 Task: Create List Sales Training in Board IT Infrastructure Management to Workspace Career Coaching. Create List Sales Strategy in Board Diversity and Inclusion Metrics Analysis to Workspace Career Coaching. Create List Sales Funnel in Board Content Marketing Interactive Content Strategy and Execution to Workspace Career Coaching
Action: Mouse moved to (53, 306)
Screenshot: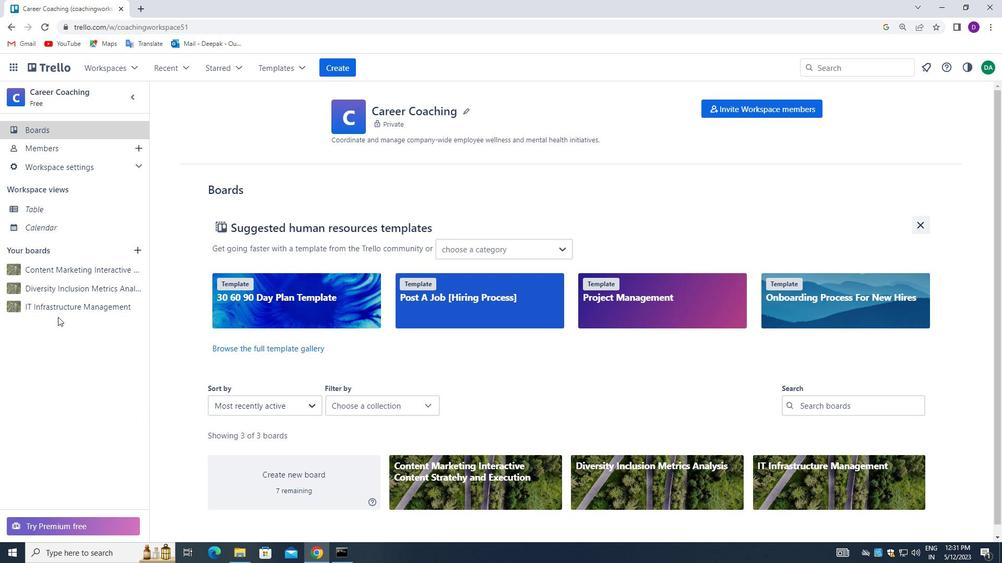 
Action: Mouse pressed left at (53, 306)
Screenshot: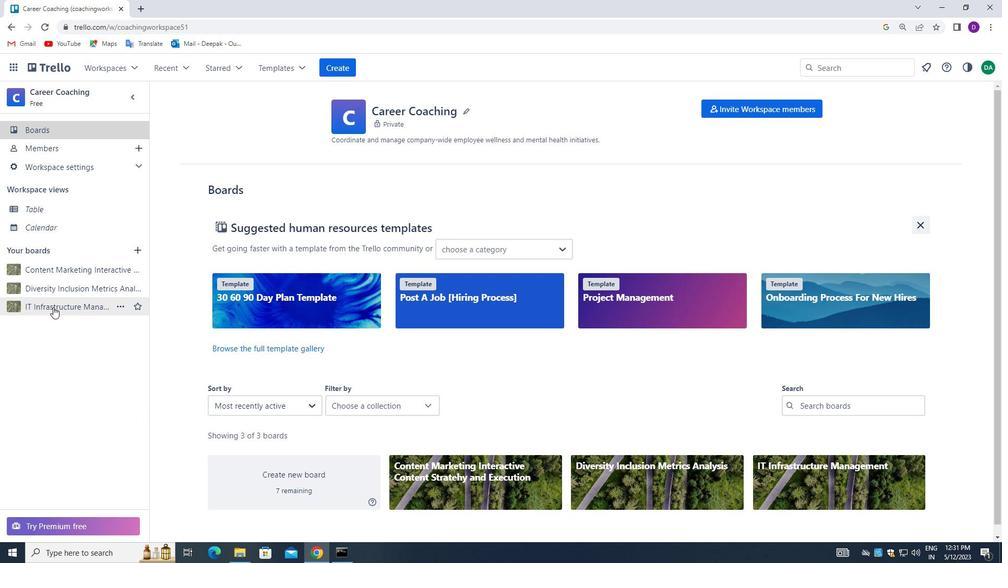 
Action: Mouse moved to (364, 130)
Screenshot: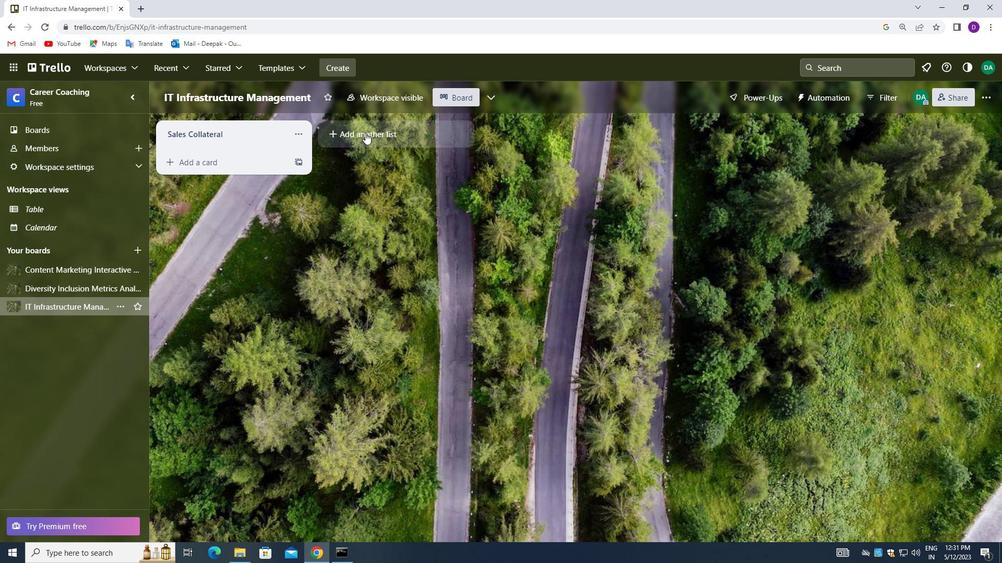 
Action: Mouse pressed left at (364, 130)
Screenshot: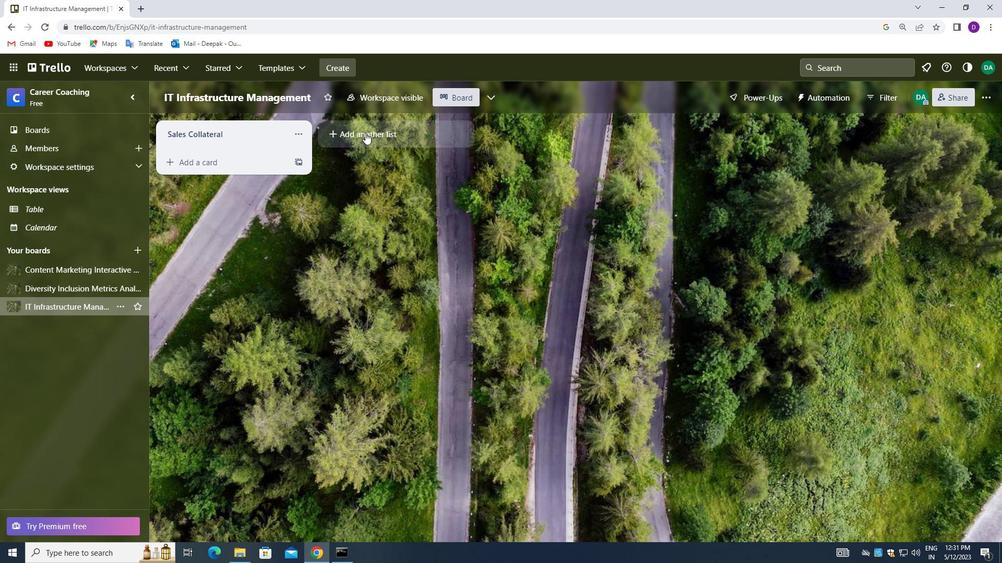 
Action: Mouse moved to (361, 131)
Screenshot: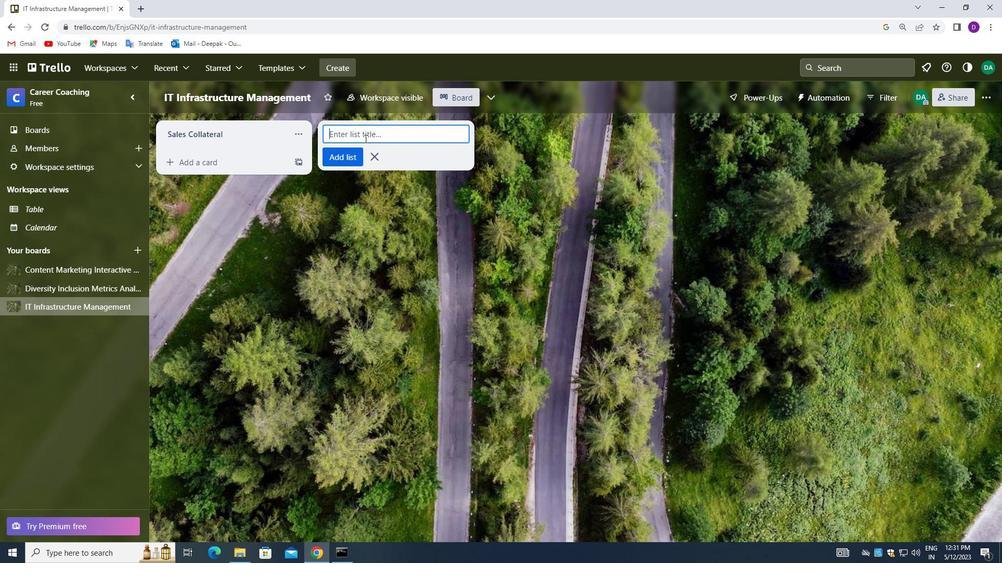 
Action: Mouse pressed left at (361, 131)
Screenshot: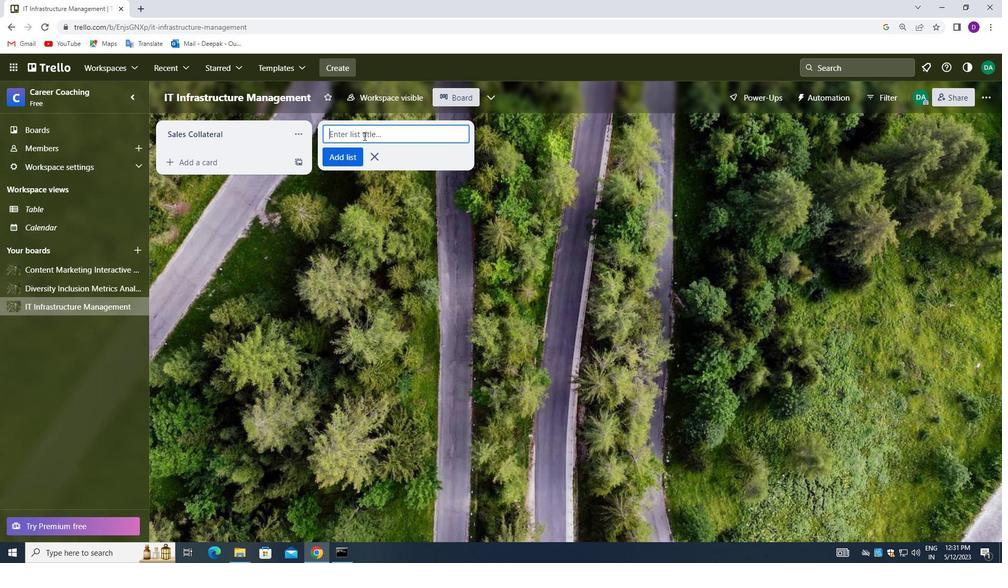 
Action: Mouse moved to (329, 234)
Screenshot: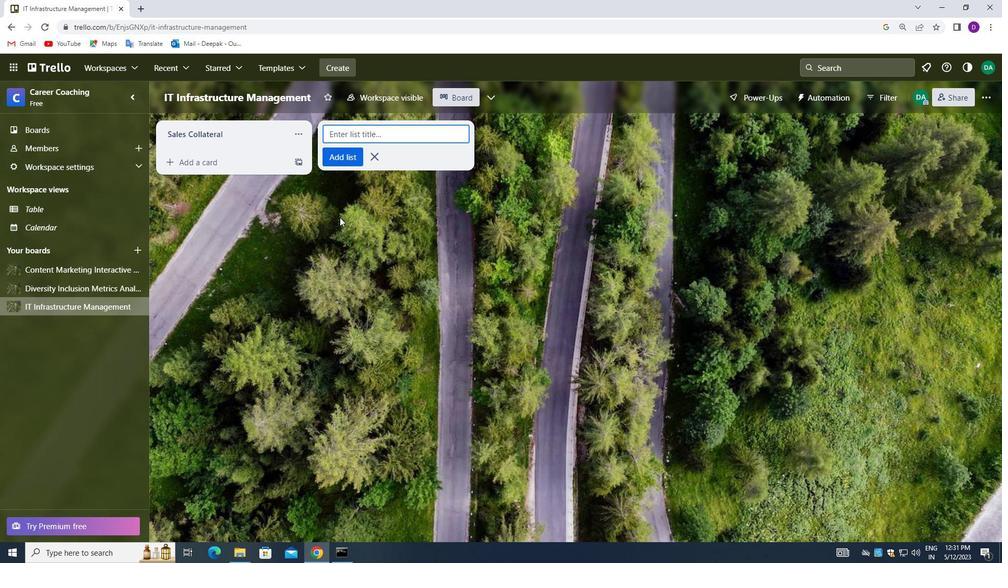 
Action: Key pressed <Key.shift_r>sales<Key.space><Key.shift_r>Training
Screenshot: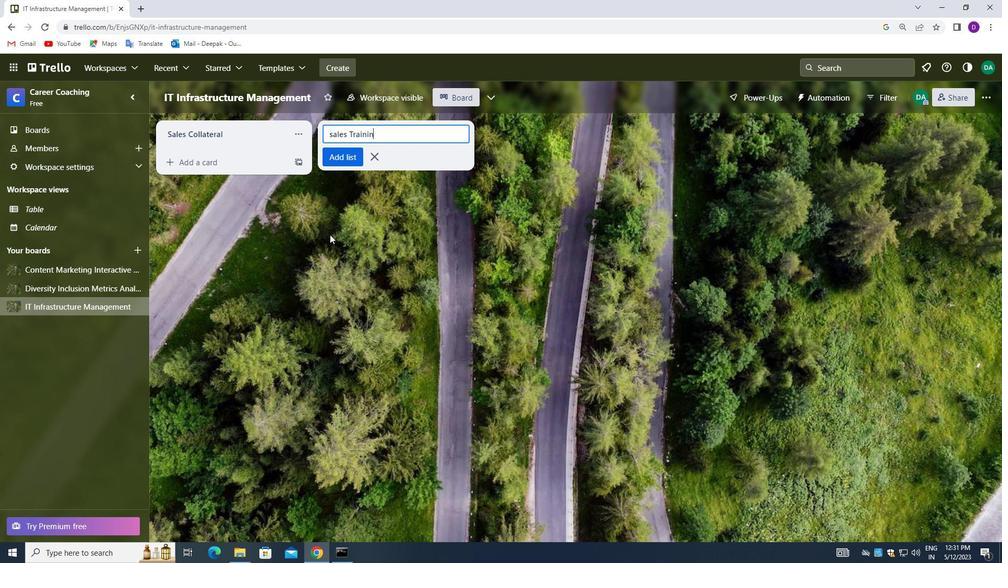 
Action: Mouse moved to (334, 134)
Screenshot: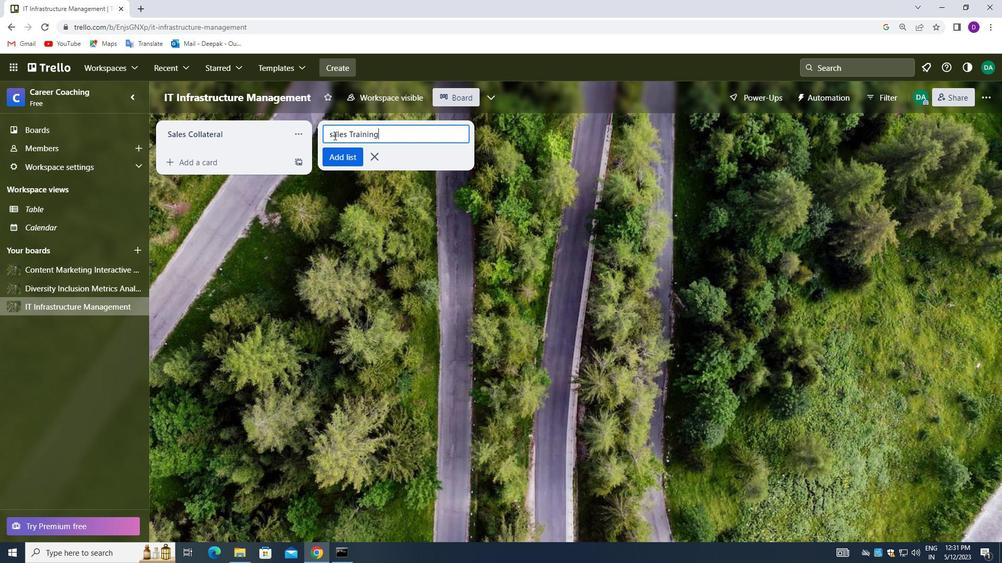 
Action: Mouse pressed left at (334, 134)
Screenshot: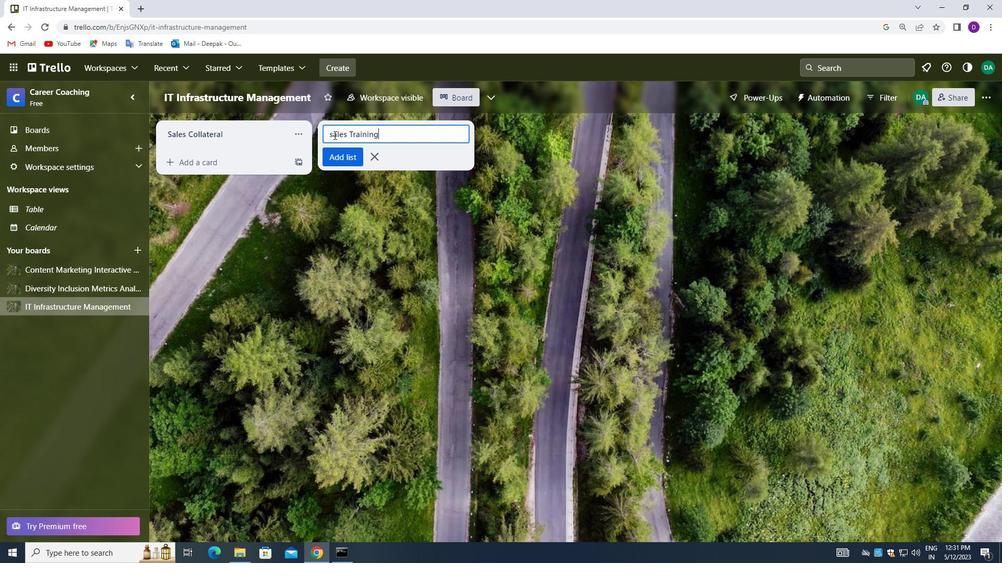 
Action: Mouse moved to (334, 136)
Screenshot: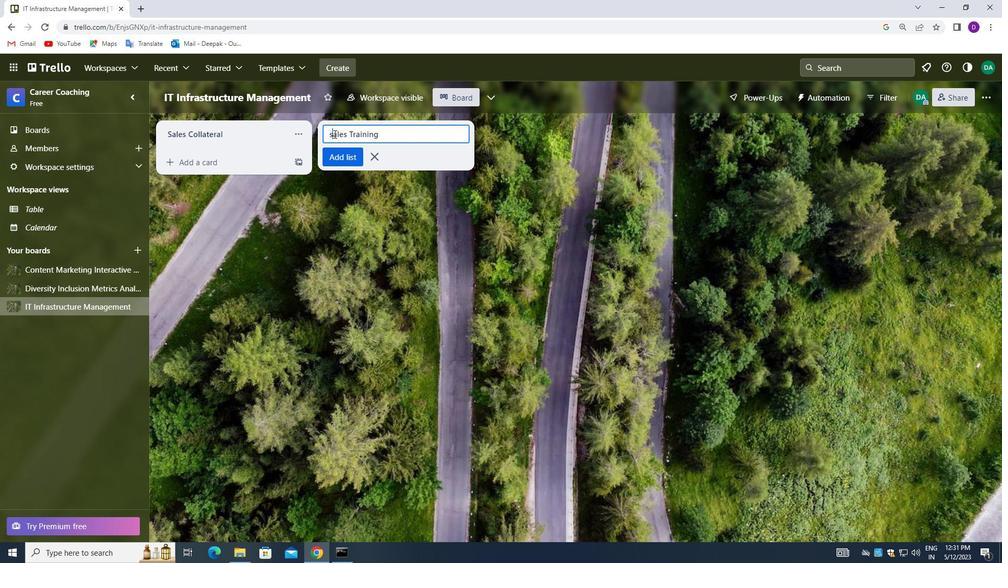 
Action: Key pressed <Key.backspace><Key.shift_r>S
Screenshot: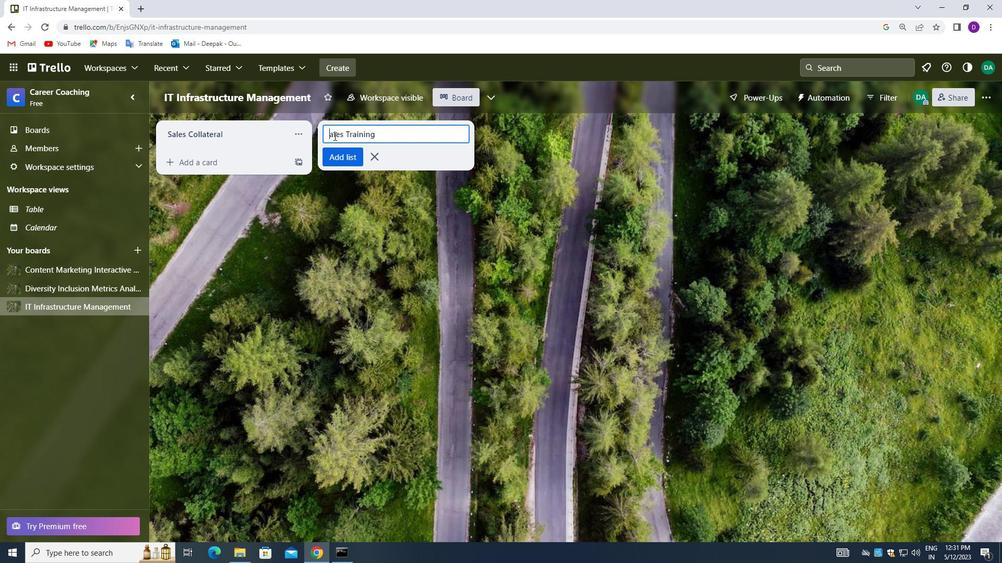 
Action: Mouse moved to (334, 153)
Screenshot: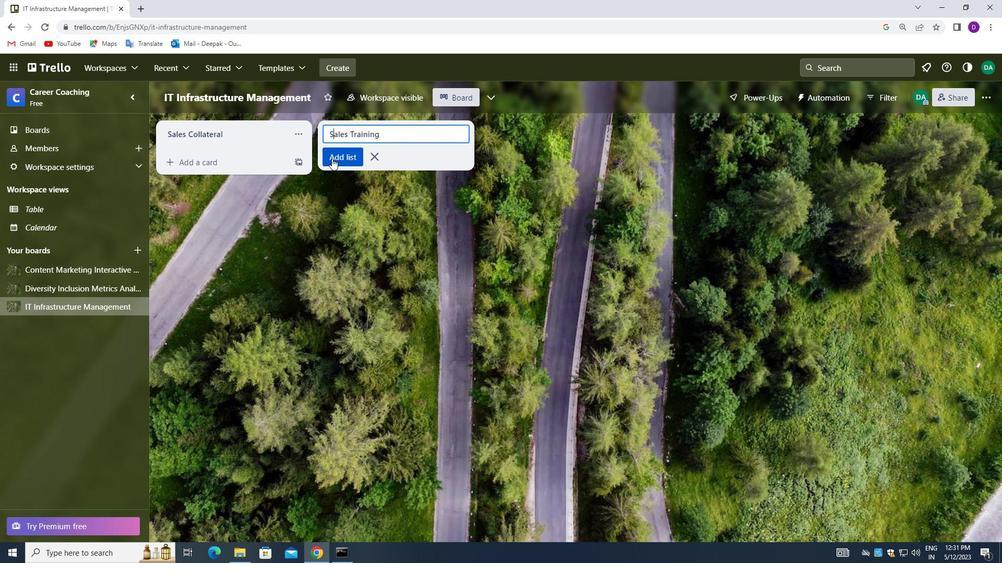 
Action: Mouse pressed left at (334, 153)
Screenshot: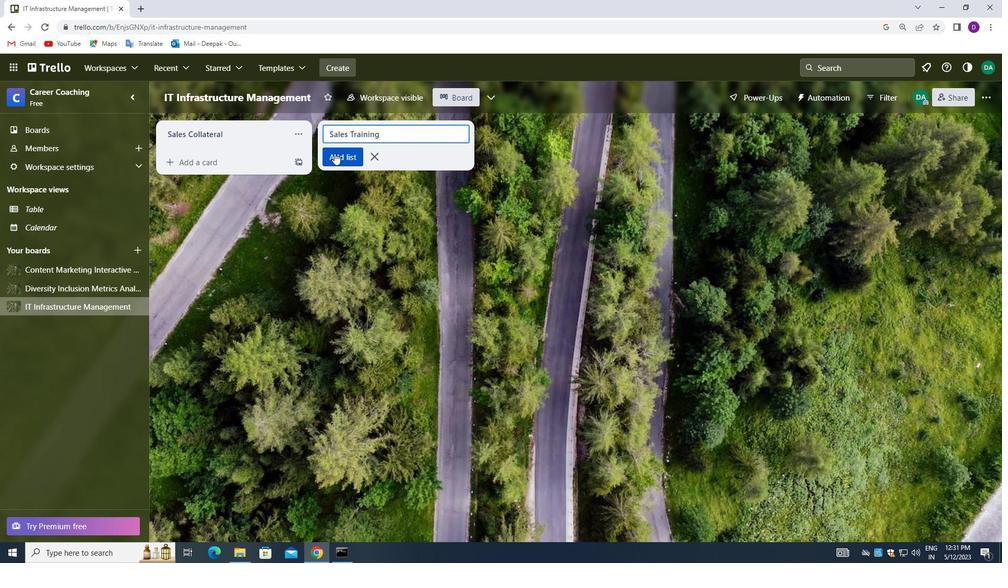 
Action: Mouse moved to (440, 273)
Screenshot: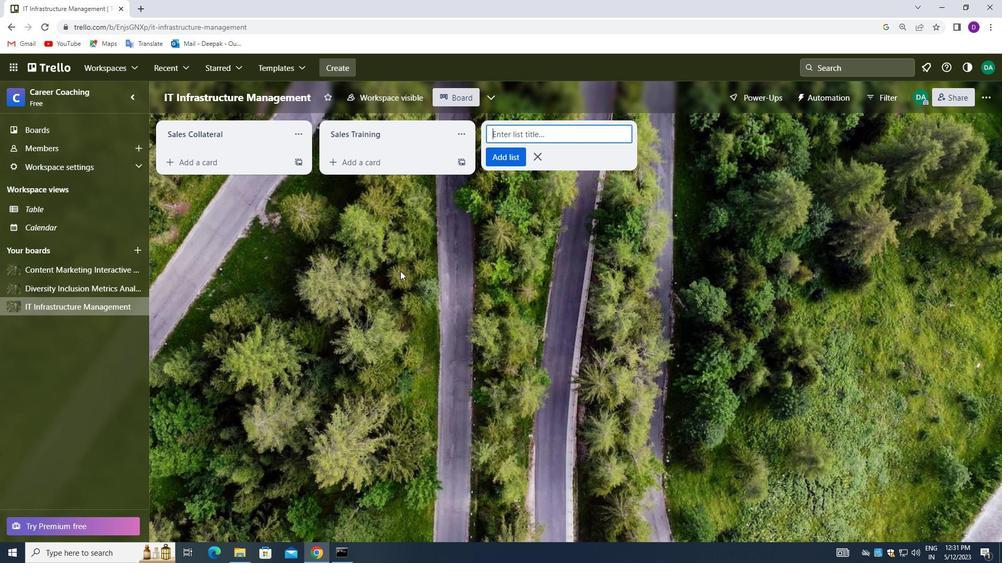 
Action: Mouse scrolled (440, 273) with delta (0, 0)
Screenshot: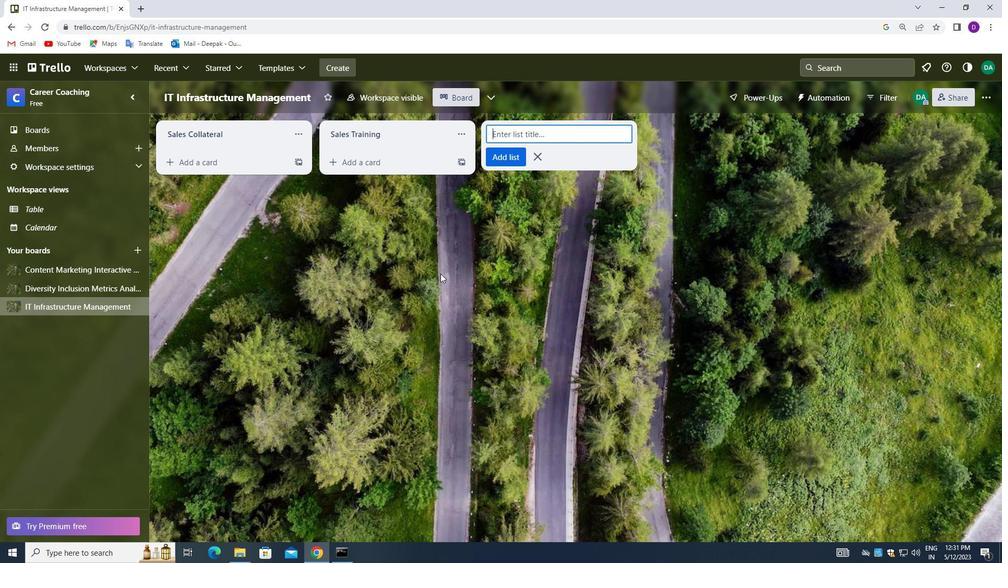 
Action: Mouse moved to (63, 290)
Screenshot: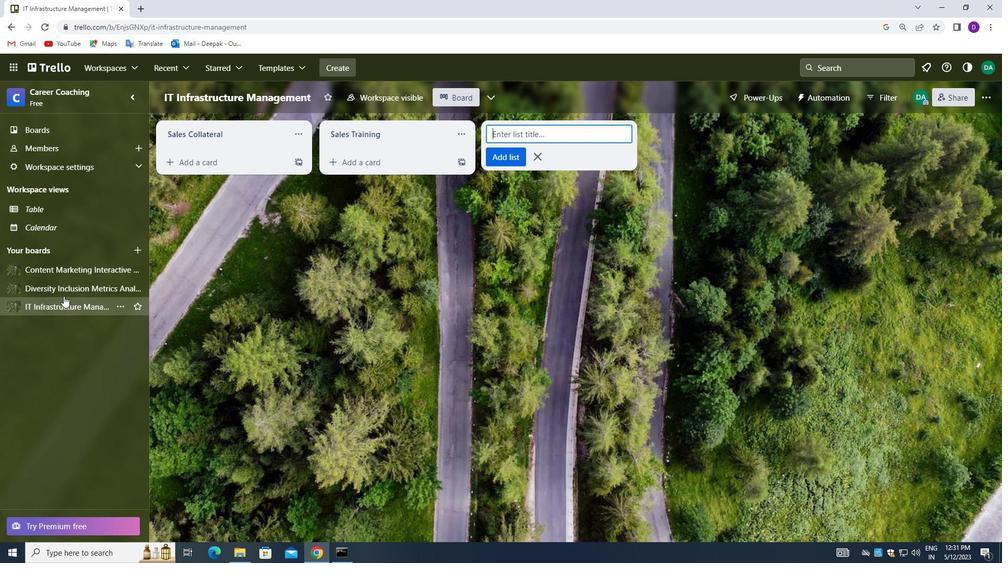 
Action: Mouse pressed left at (63, 290)
Screenshot: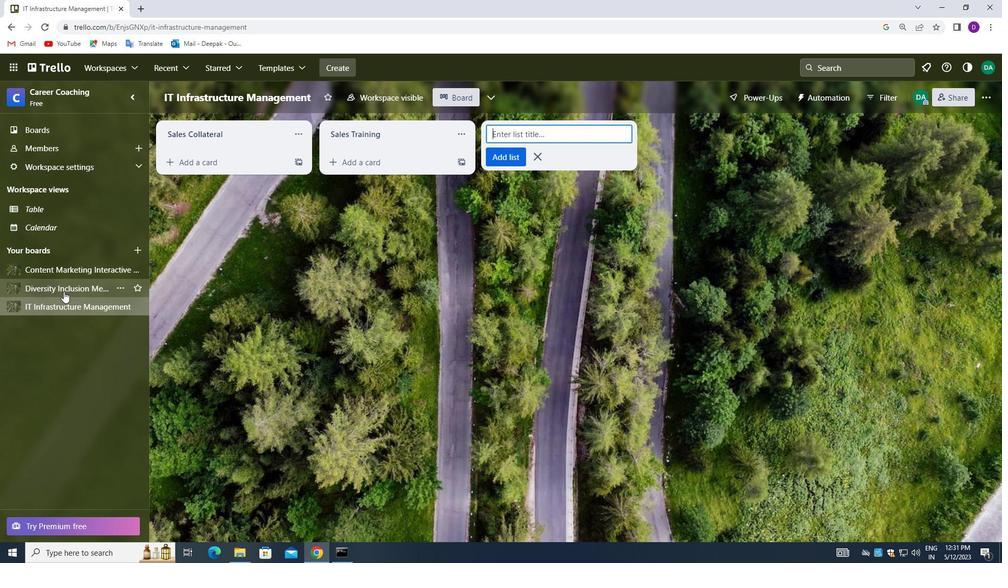 
Action: Mouse moved to (364, 134)
Screenshot: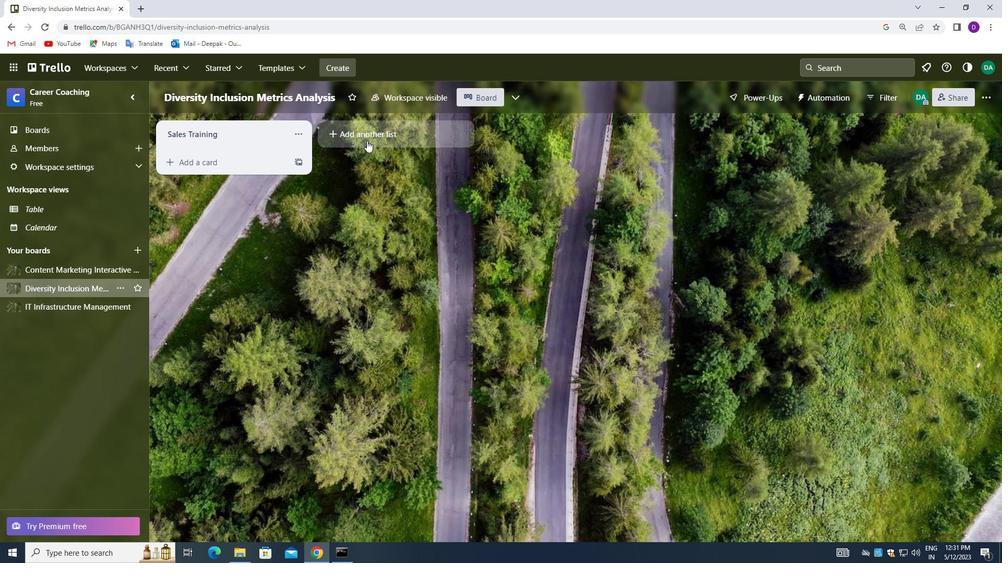 
Action: Mouse pressed left at (364, 134)
Screenshot: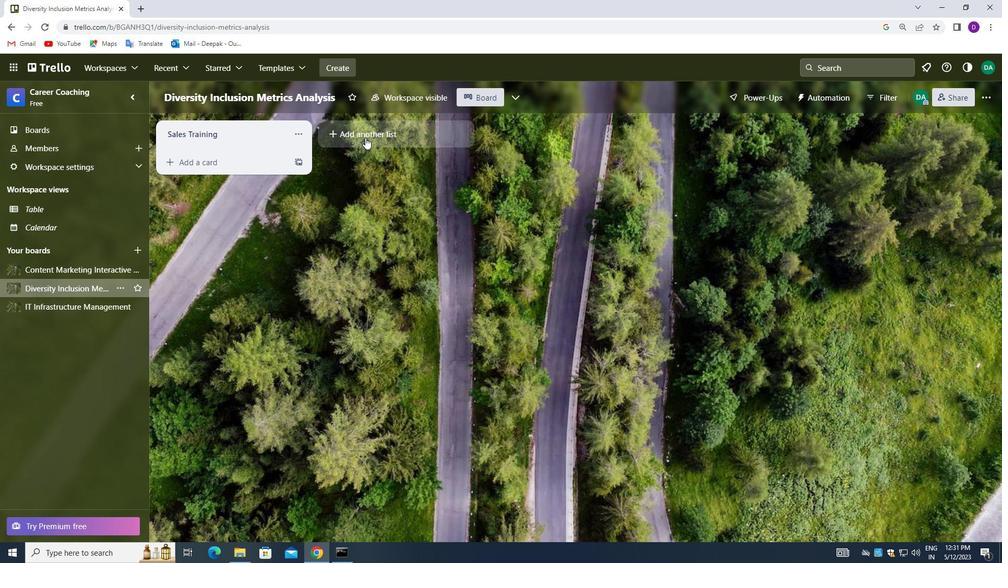 
Action: Mouse moved to (363, 132)
Screenshot: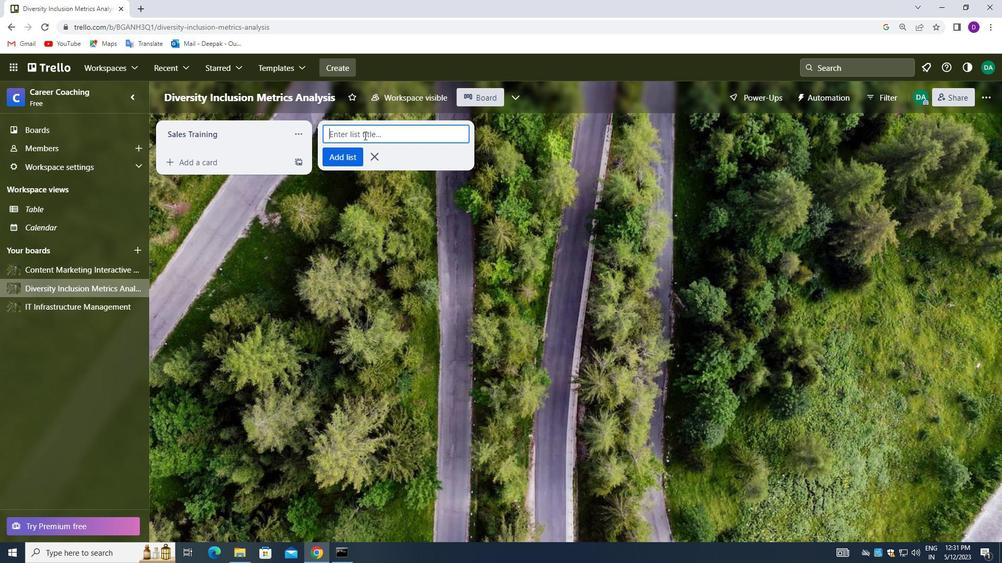 
Action: Mouse pressed left at (363, 132)
Screenshot: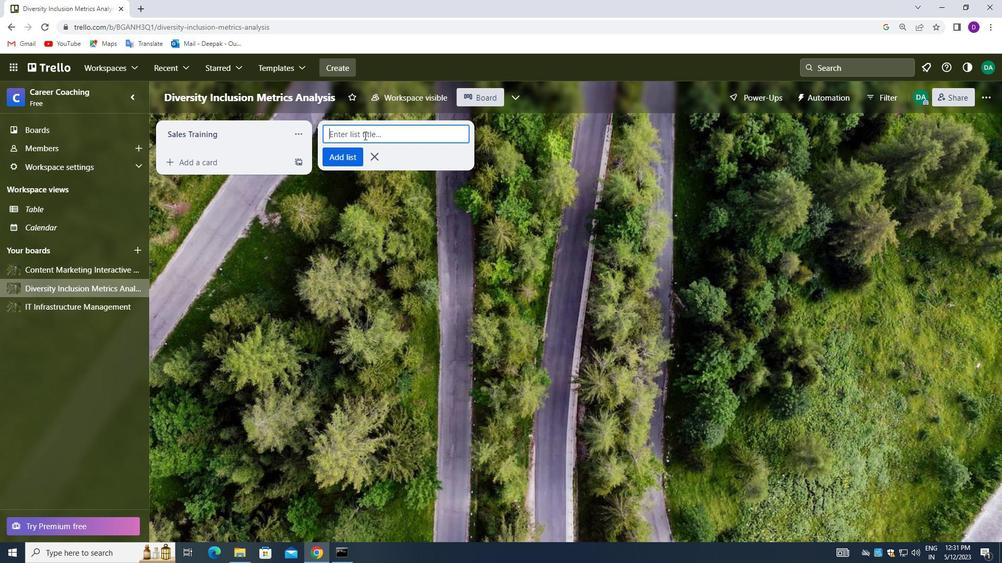 
Action: Mouse moved to (311, 297)
Screenshot: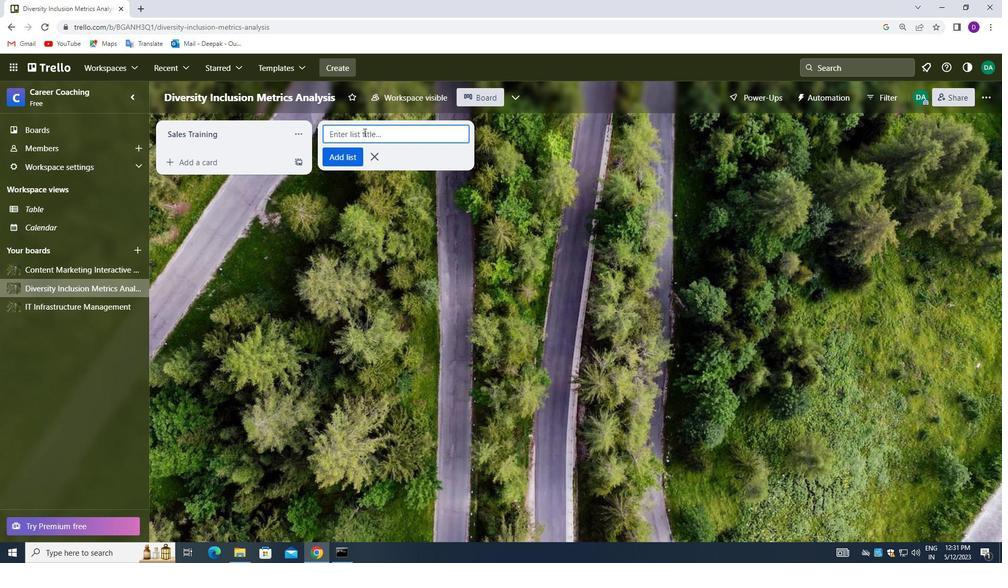 
Action: Key pressed <Key.shift_r>Sales<Key.space><Key.shift_r>Strategy
Screenshot: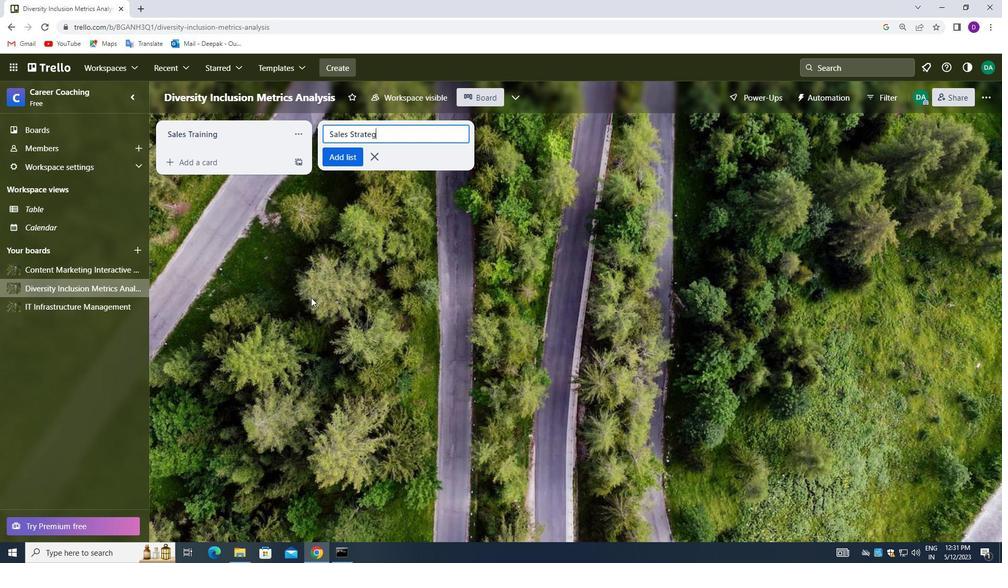 
Action: Mouse moved to (346, 157)
Screenshot: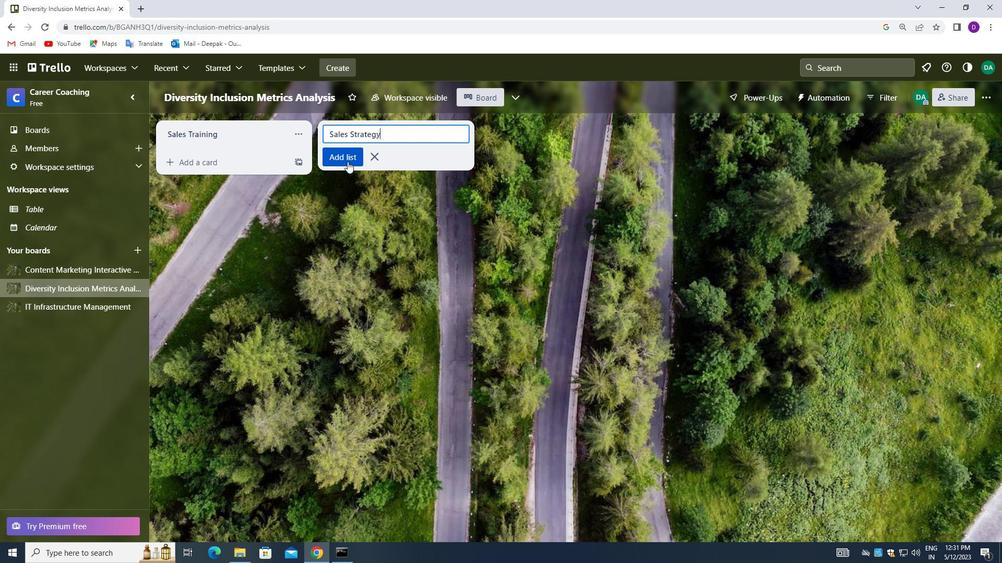 
Action: Mouse pressed left at (346, 157)
Screenshot: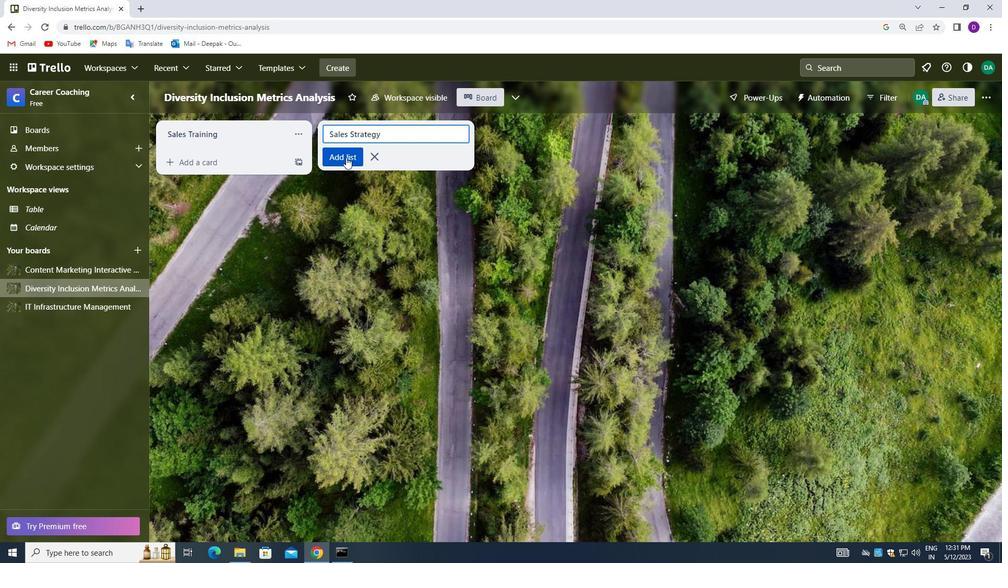 
Action: Mouse moved to (80, 270)
Screenshot: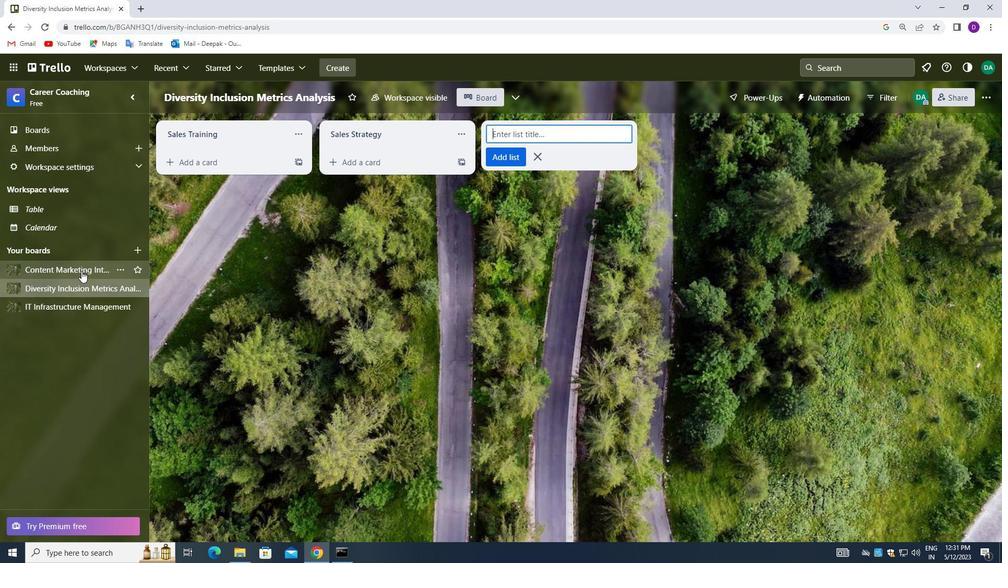 
Action: Mouse pressed left at (80, 270)
Screenshot: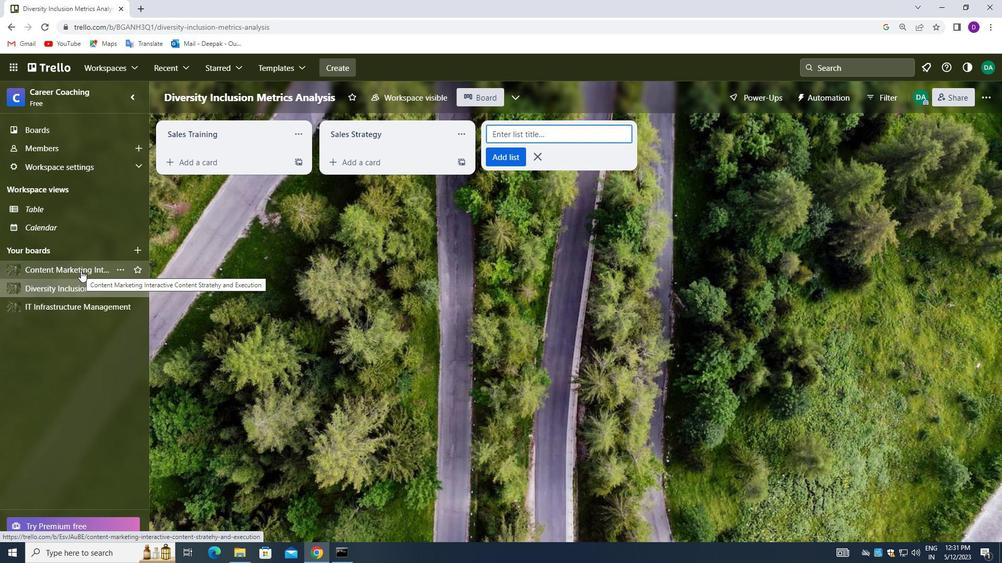 
Action: Mouse moved to (367, 134)
Screenshot: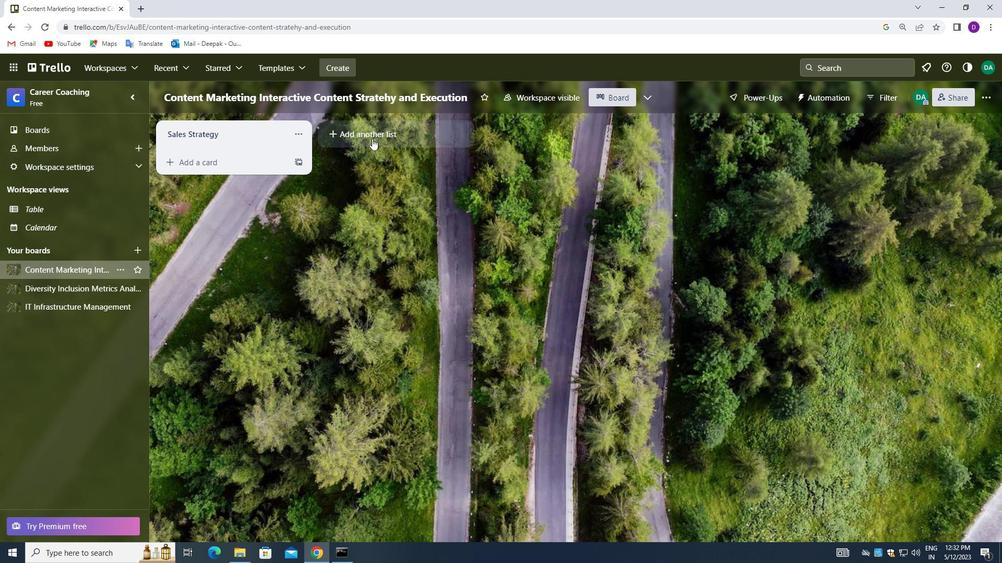 
Action: Mouse pressed left at (367, 134)
Screenshot: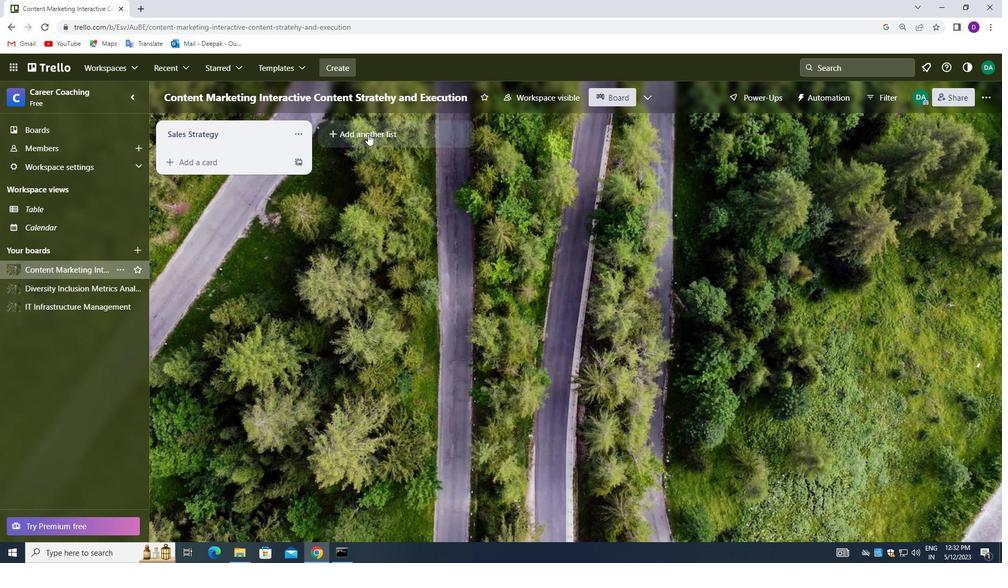
Action: Mouse moved to (367, 134)
Screenshot: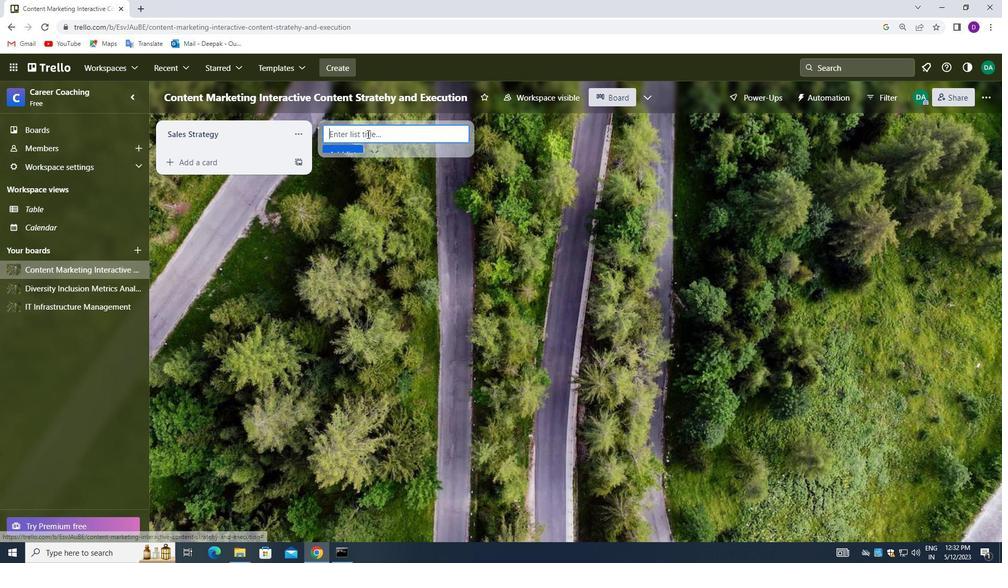 
Action: Mouse pressed left at (367, 134)
Screenshot: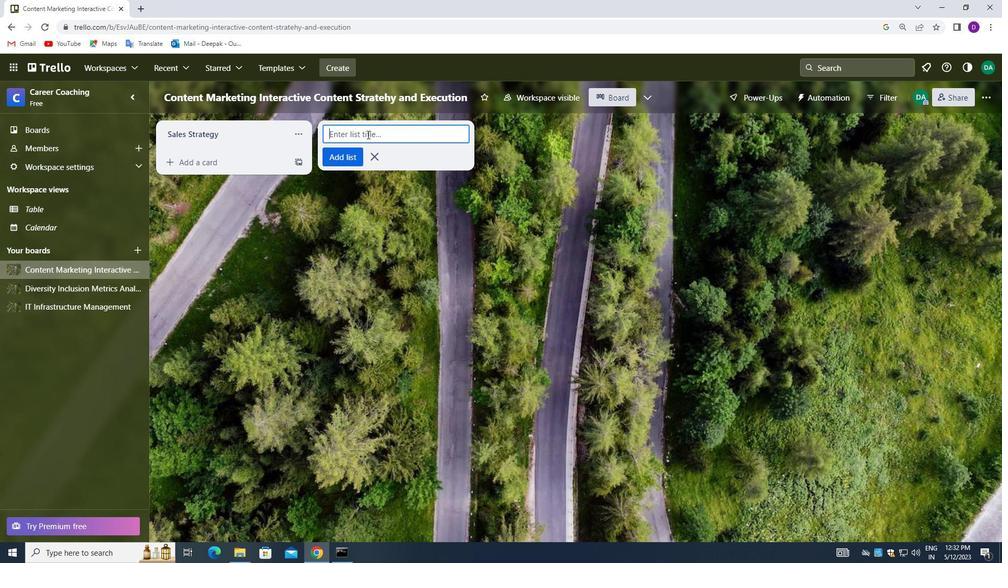 
Action: Mouse moved to (338, 302)
Screenshot: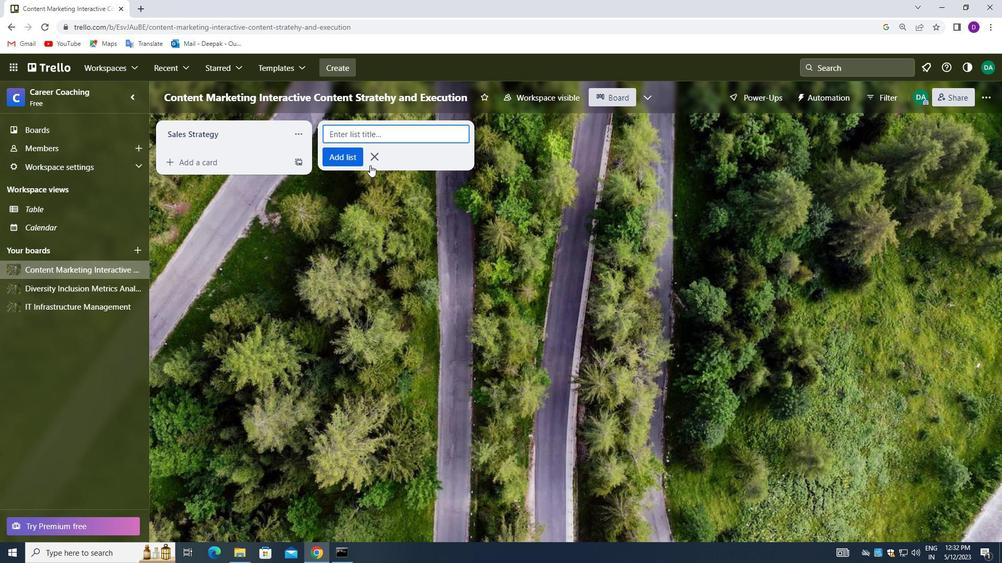 
Action: Key pressed <Key.shift_r>Sales<Key.space><Key.shift_r>Funnek<Key.backspace>l
Screenshot: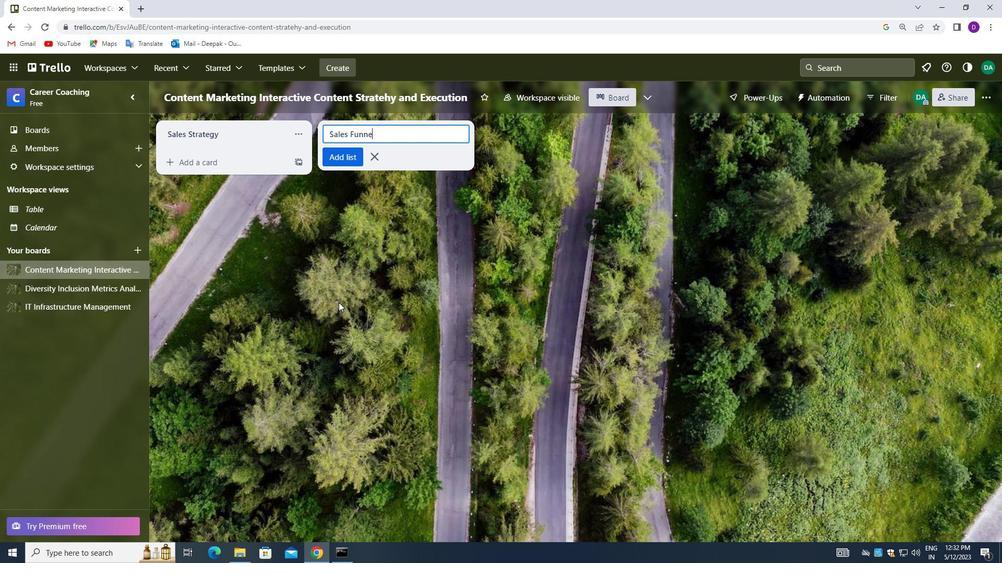 
Action: Mouse moved to (343, 159)
Screenshot: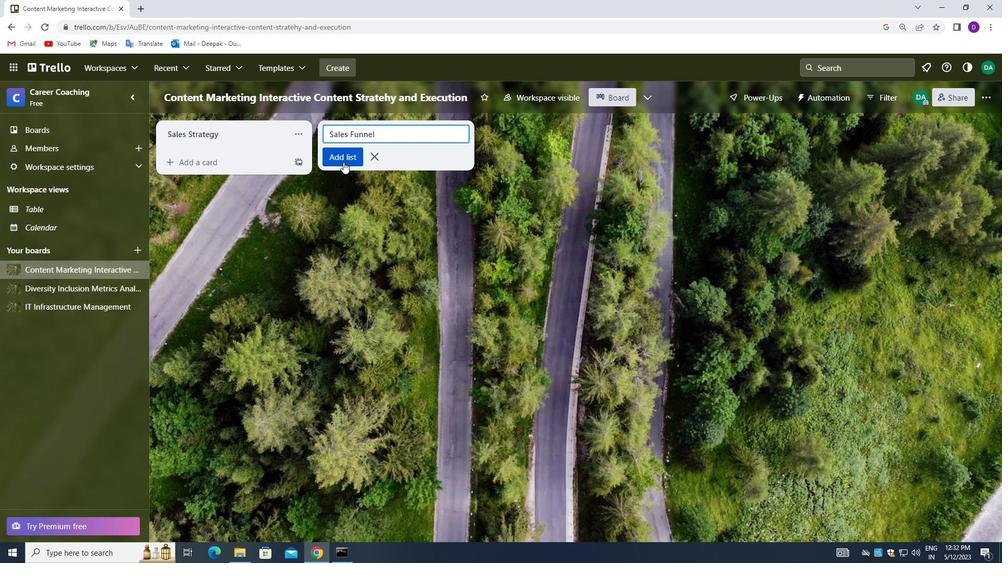
Action: Mouse pressed left at (343, 159)
Screenshot: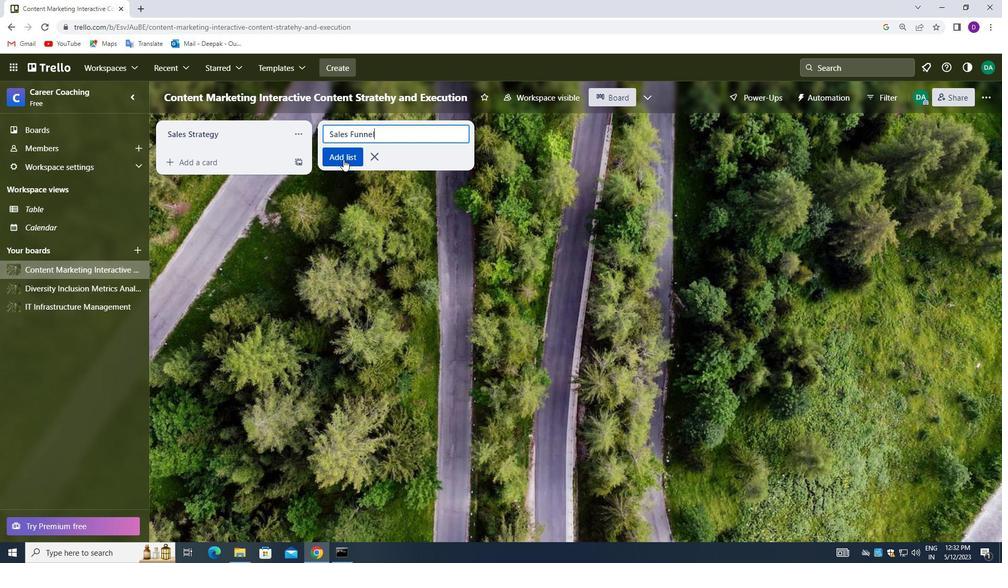 
Action: Mouse moved to (406, 269)
Screenshot: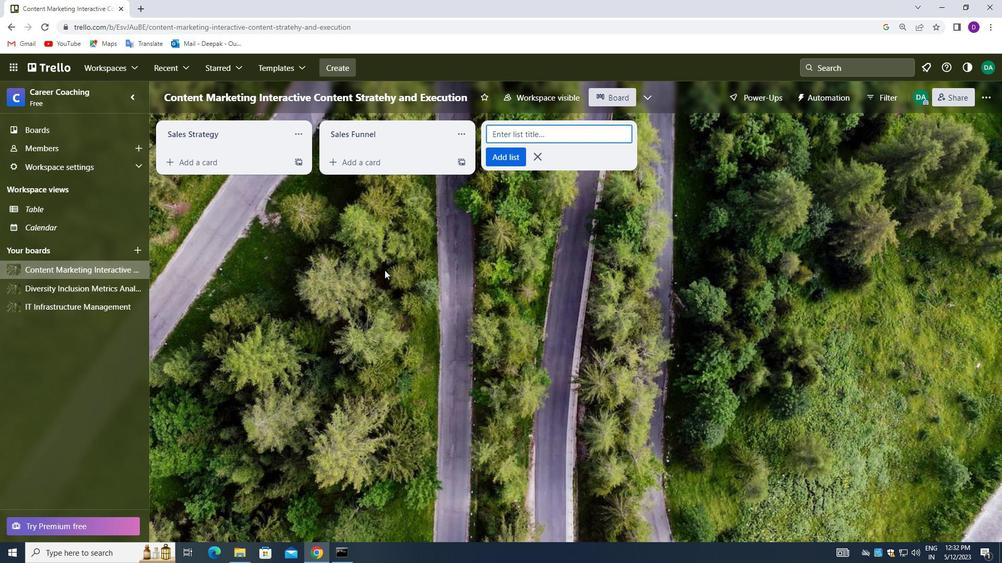 
Action: Mouse scrolled (406, 268) with delta (0, 0)
Screenshot: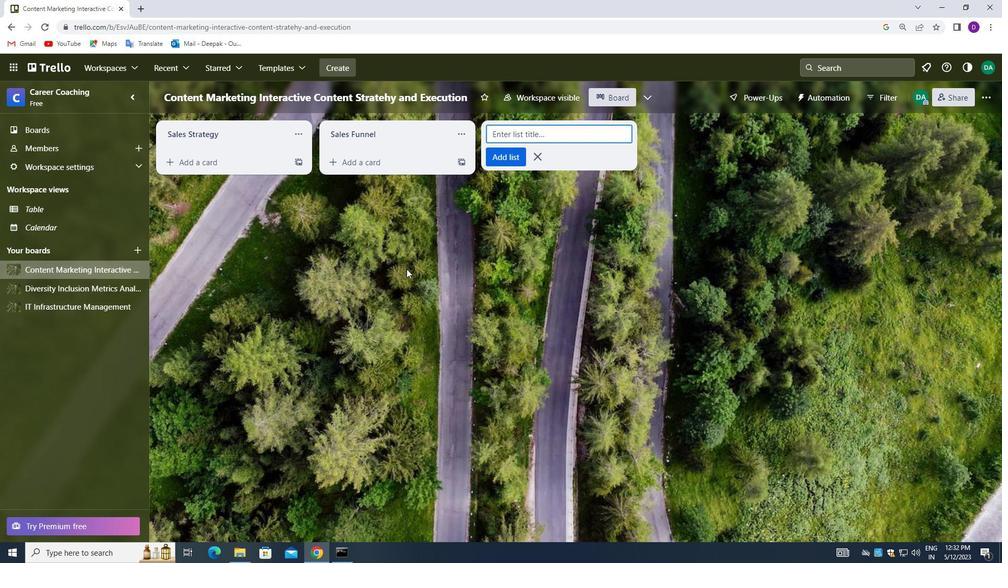 
Action: Mouse moved to (406, 269)
Screenshot: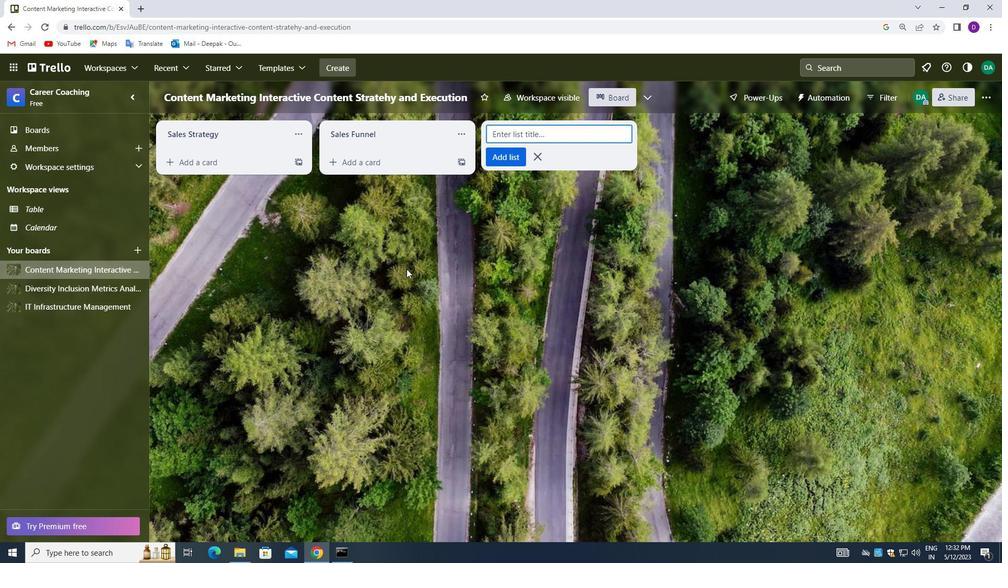 
Action: Mouse scrolled (406, 268) with delta (0, 0)
Screenshot: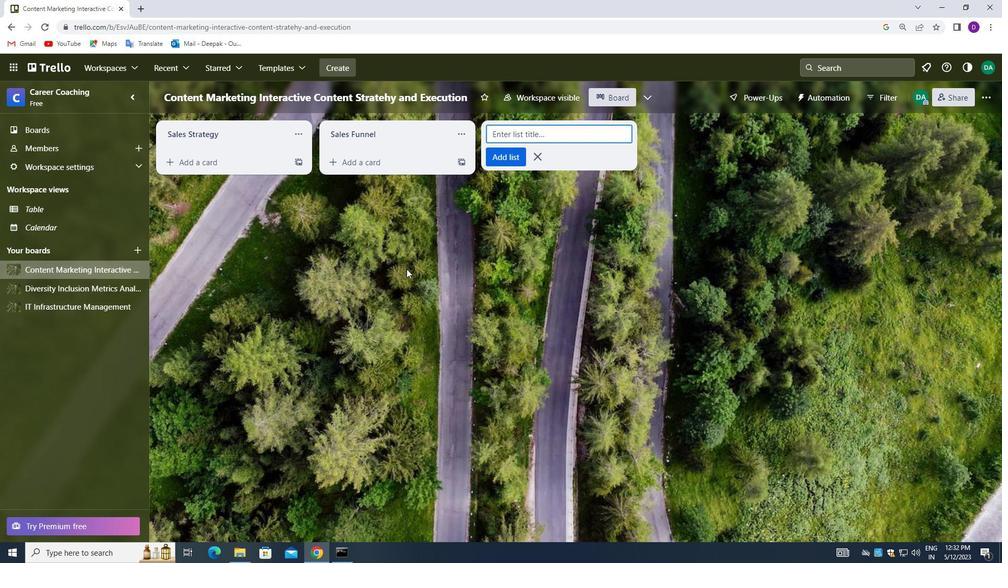 
Action: Mouse moved to (398, 263)
Screenshot: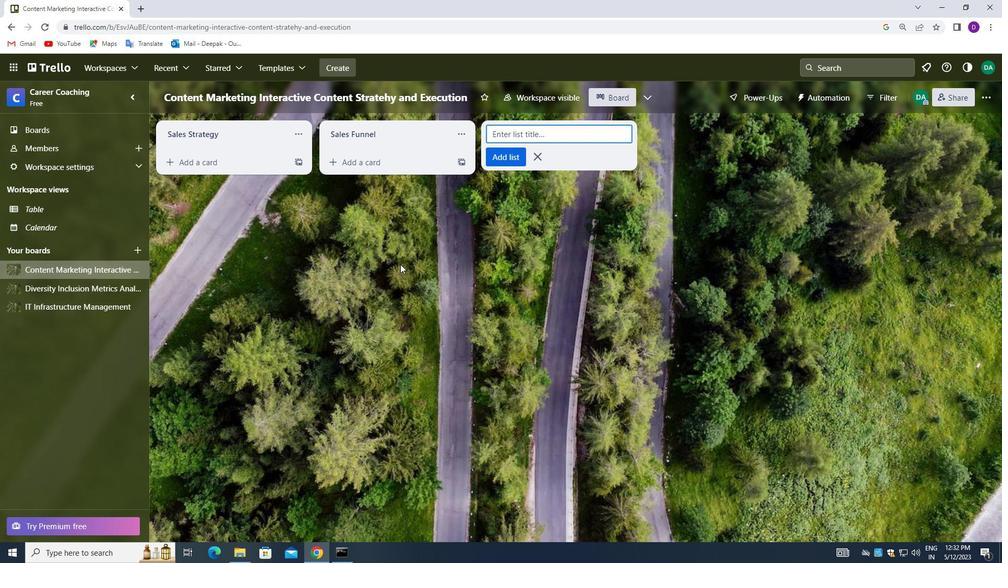 
Action: Mouse scrolled (398, 264) with delta (0, 0)
Screenshot: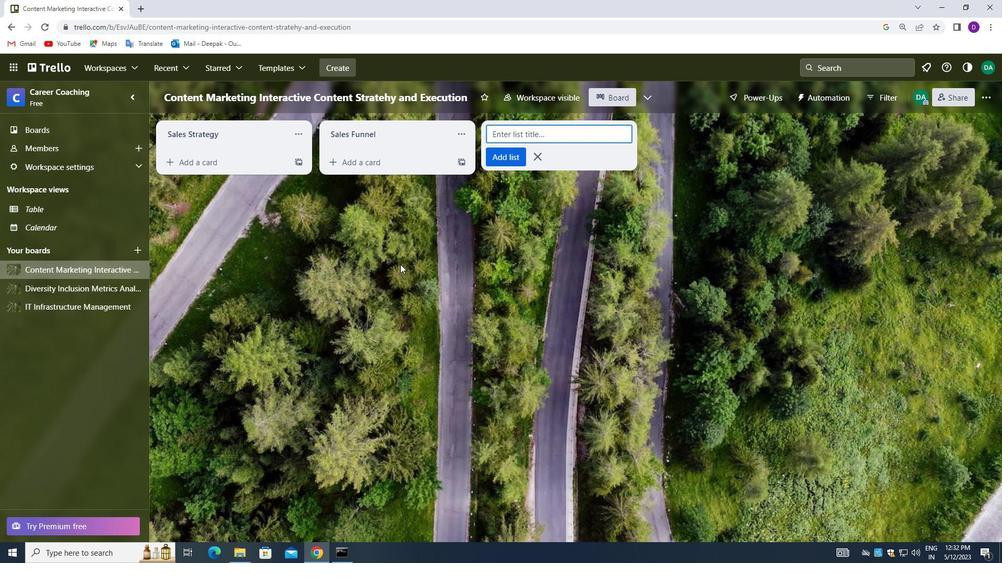
Action: Mouse scrolled (398, 264) with delta (0, 0)
Screenshot: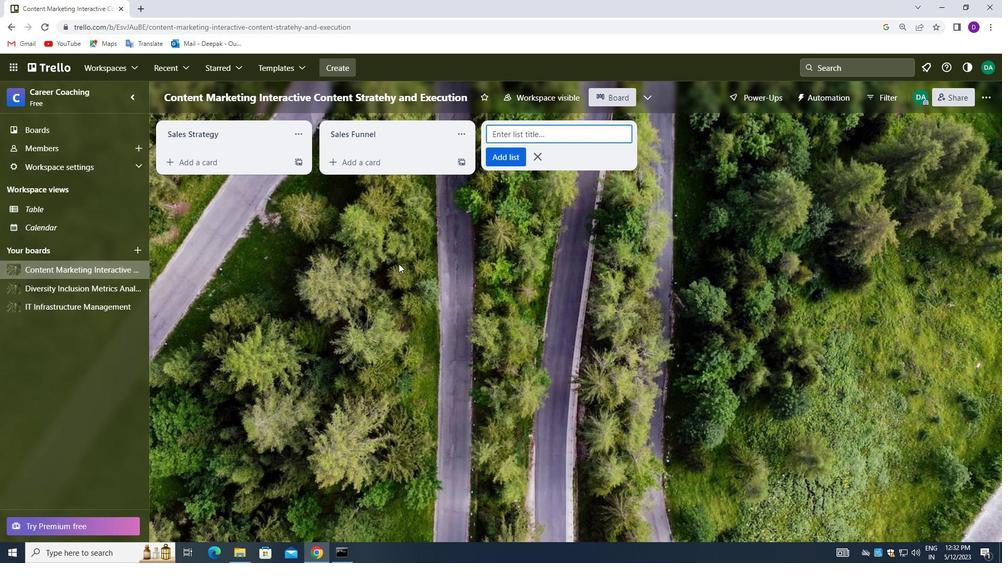 
Action: Mouse scrolled (398, 264) with delta (0, 0)
Screenshot: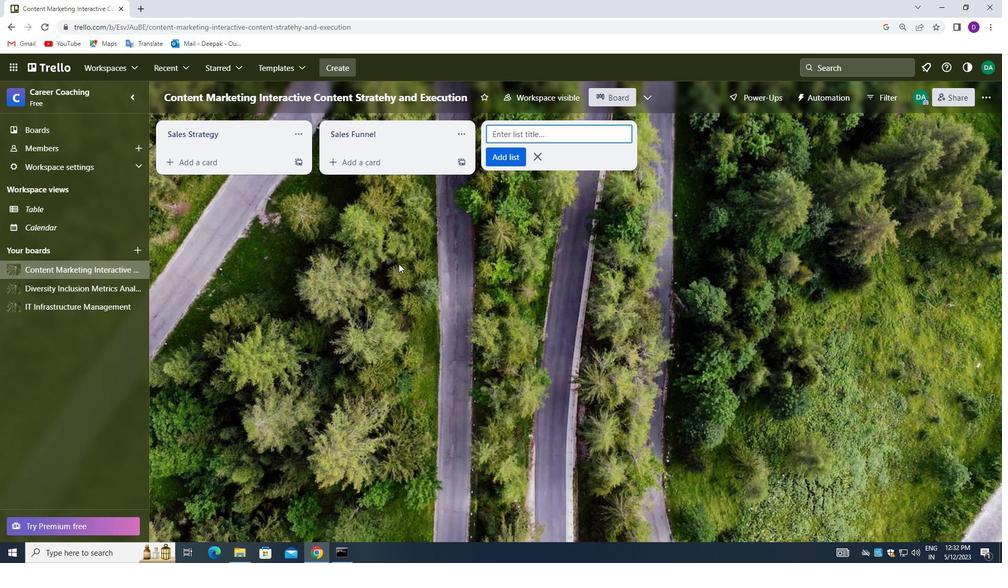 
Action: Mouse scrolled (398, 264) with delta (0, 0)
Screenshot: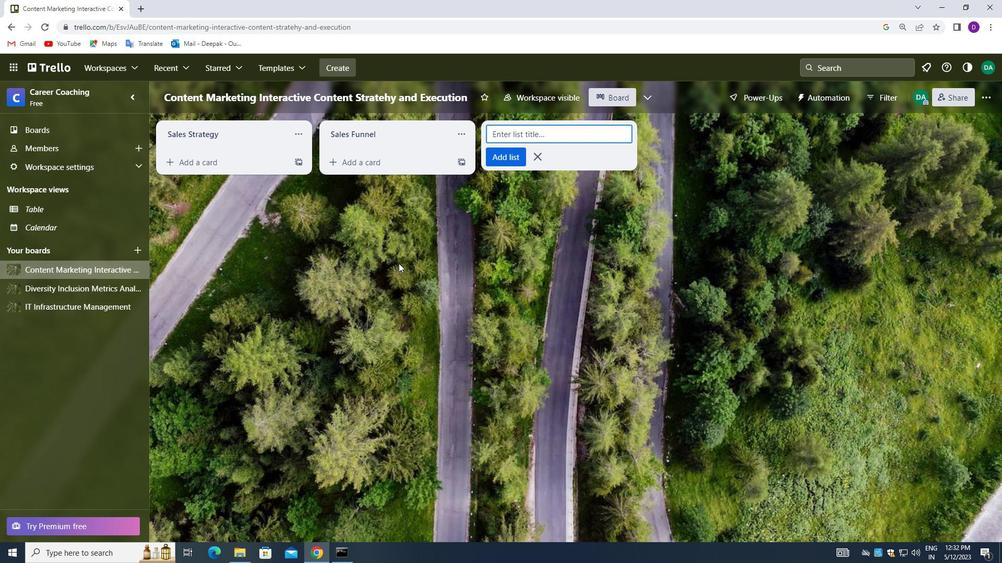 
Action: Mouse moved to (59, 130)
Screenshot: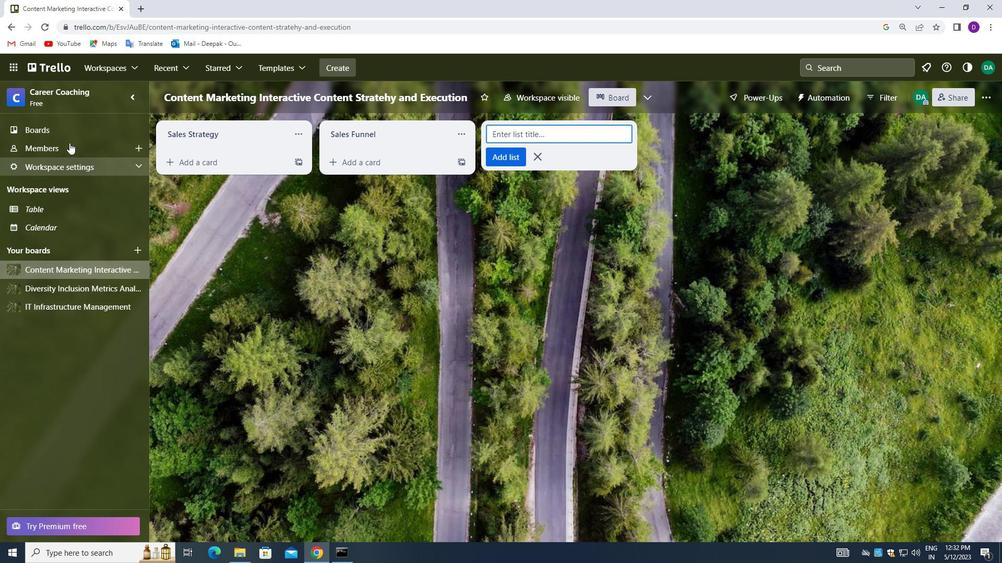 
Action: Mouse pressed left at (59, 130)
Screenshot: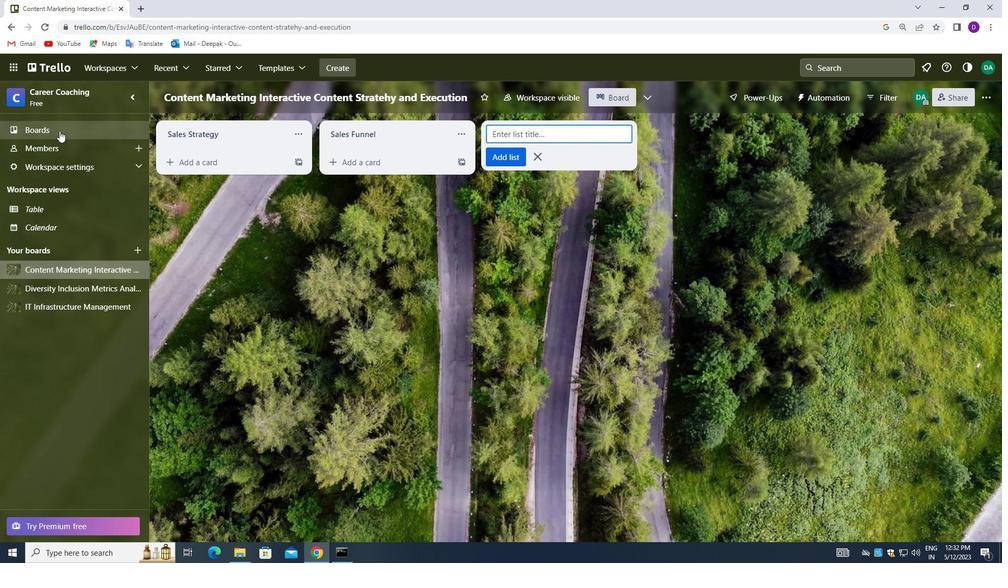 
Action: Mouse moved to (289, 122)
Screenshot: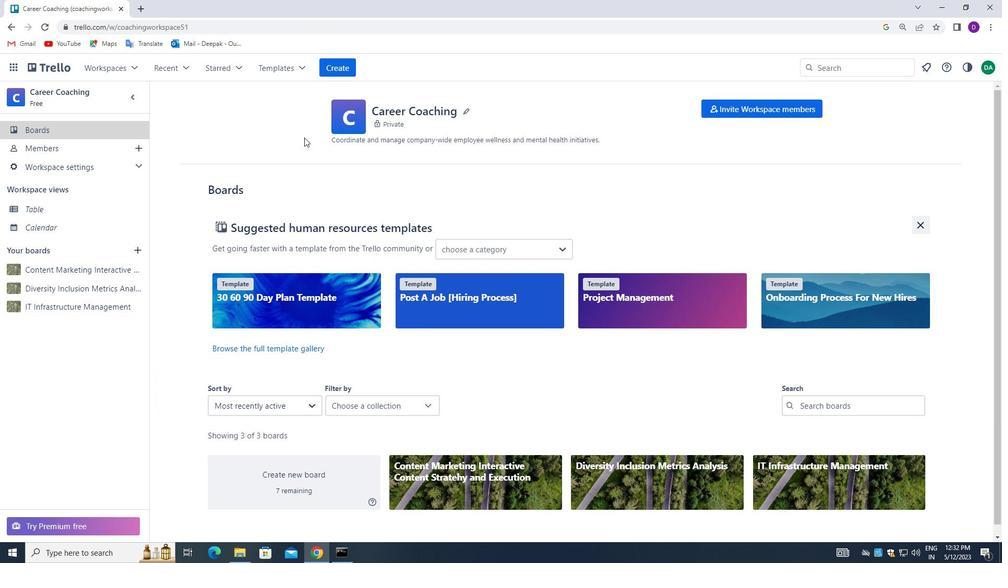 
